 Task: Show Encryption Inspector
Action: Mouse moved to (38, 8)
Screenshot: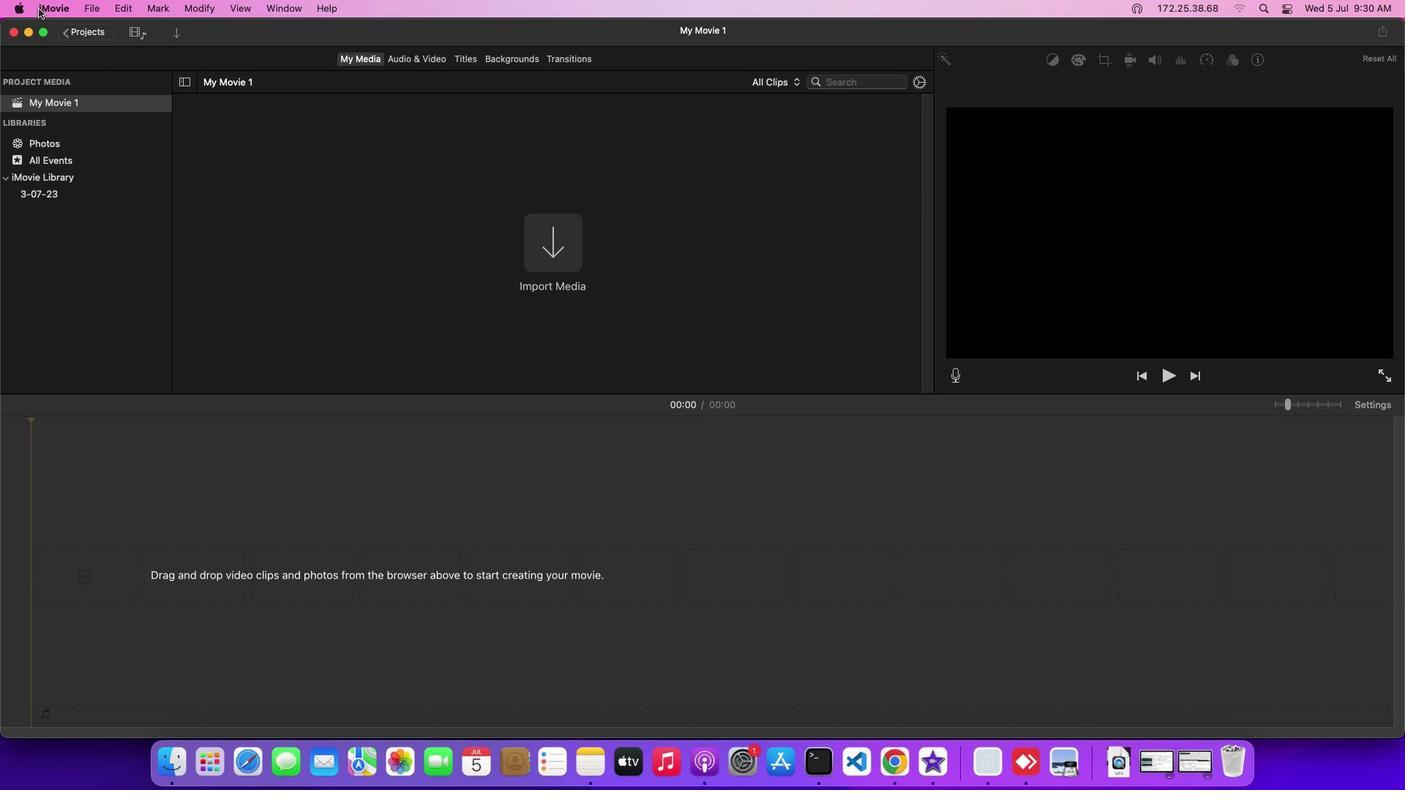 
Action: Mouse pressed left at (38, 8)
Screenshot: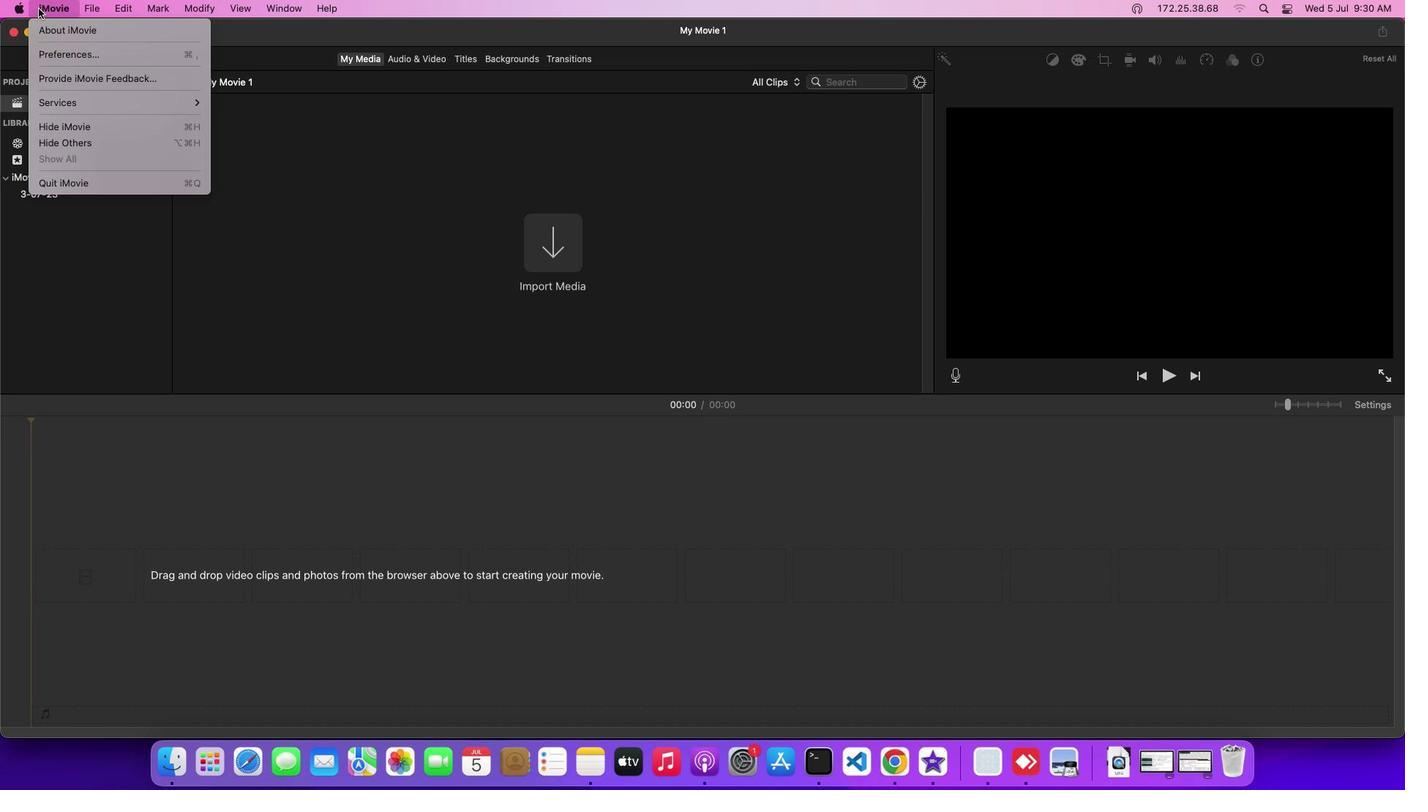 
Action: Mouse moved to (60, 31)
Screenshot: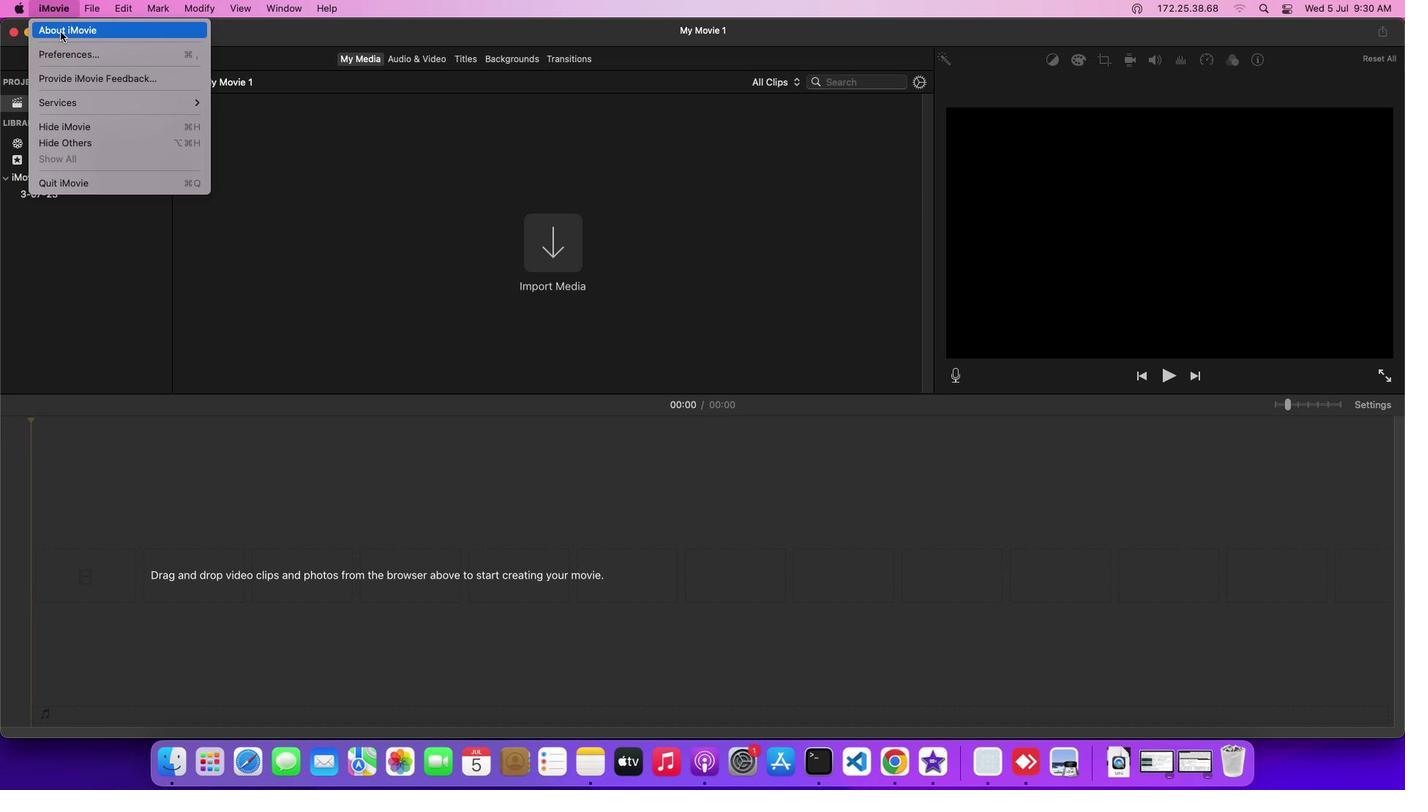 
Action: Mouse pressed left at (60, 31)
Screenshot: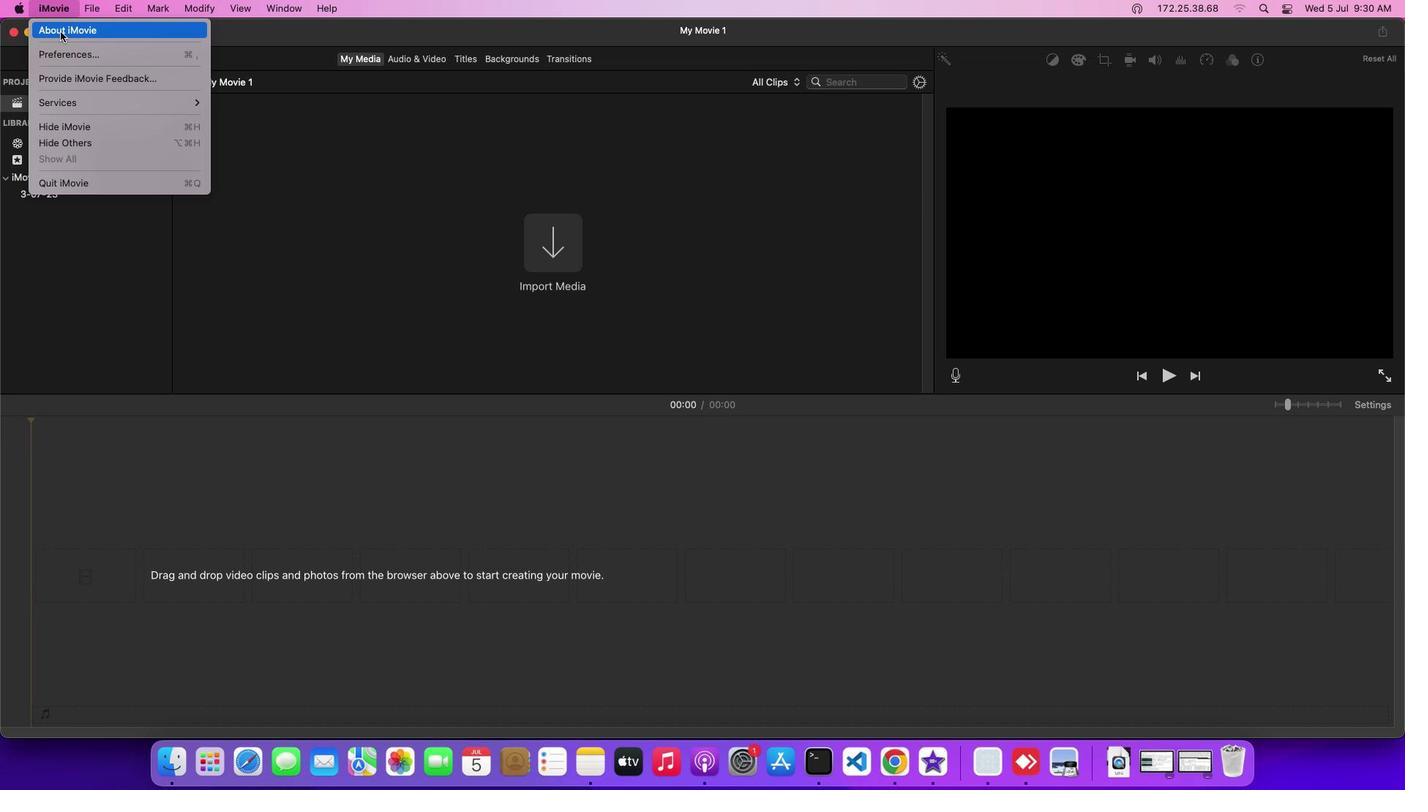 
Action: Mouse moved to (853, 434)
Screenshot: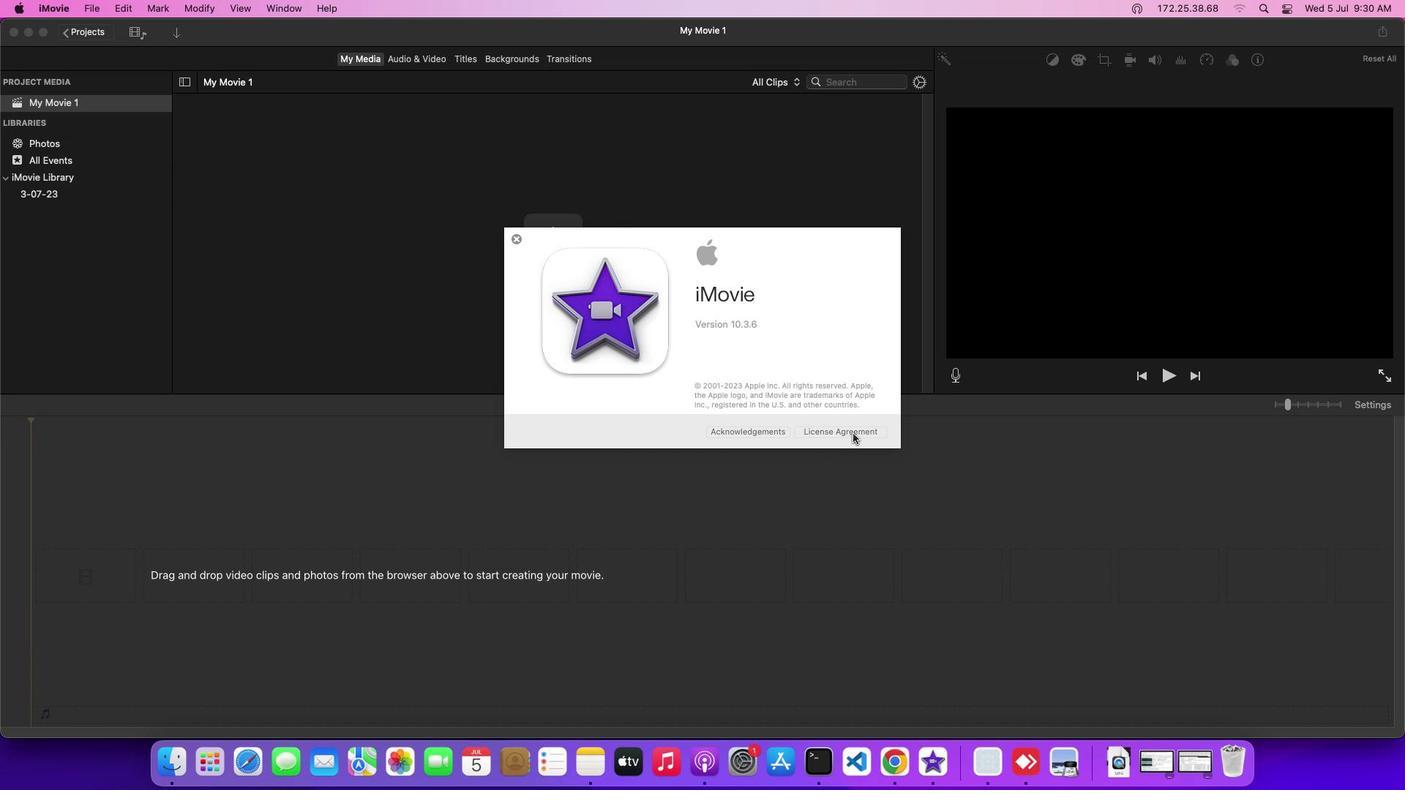
Action: Mouse pressed left at (853, 434)
Screenshot: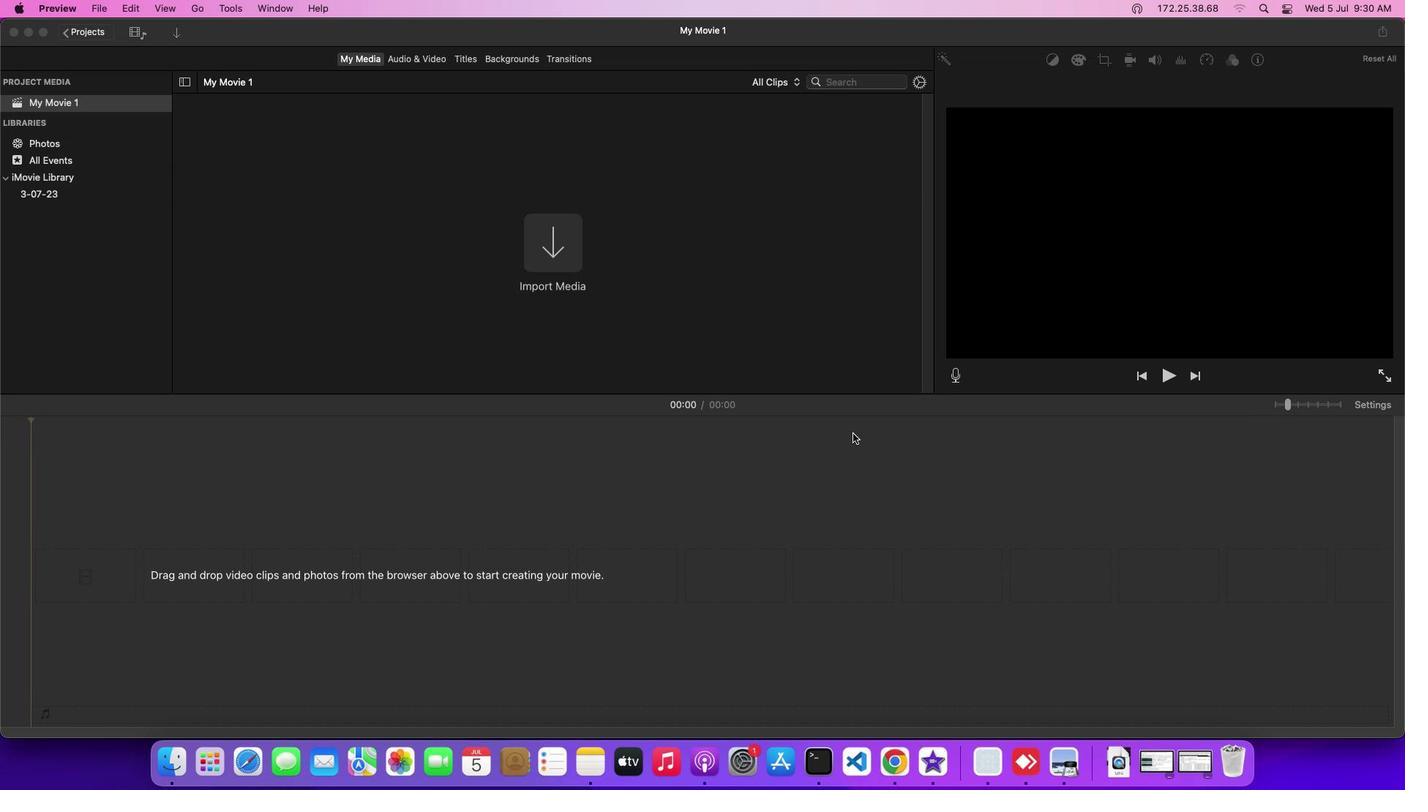 
Action: Mouse moved to (612, 37)
Screenshot: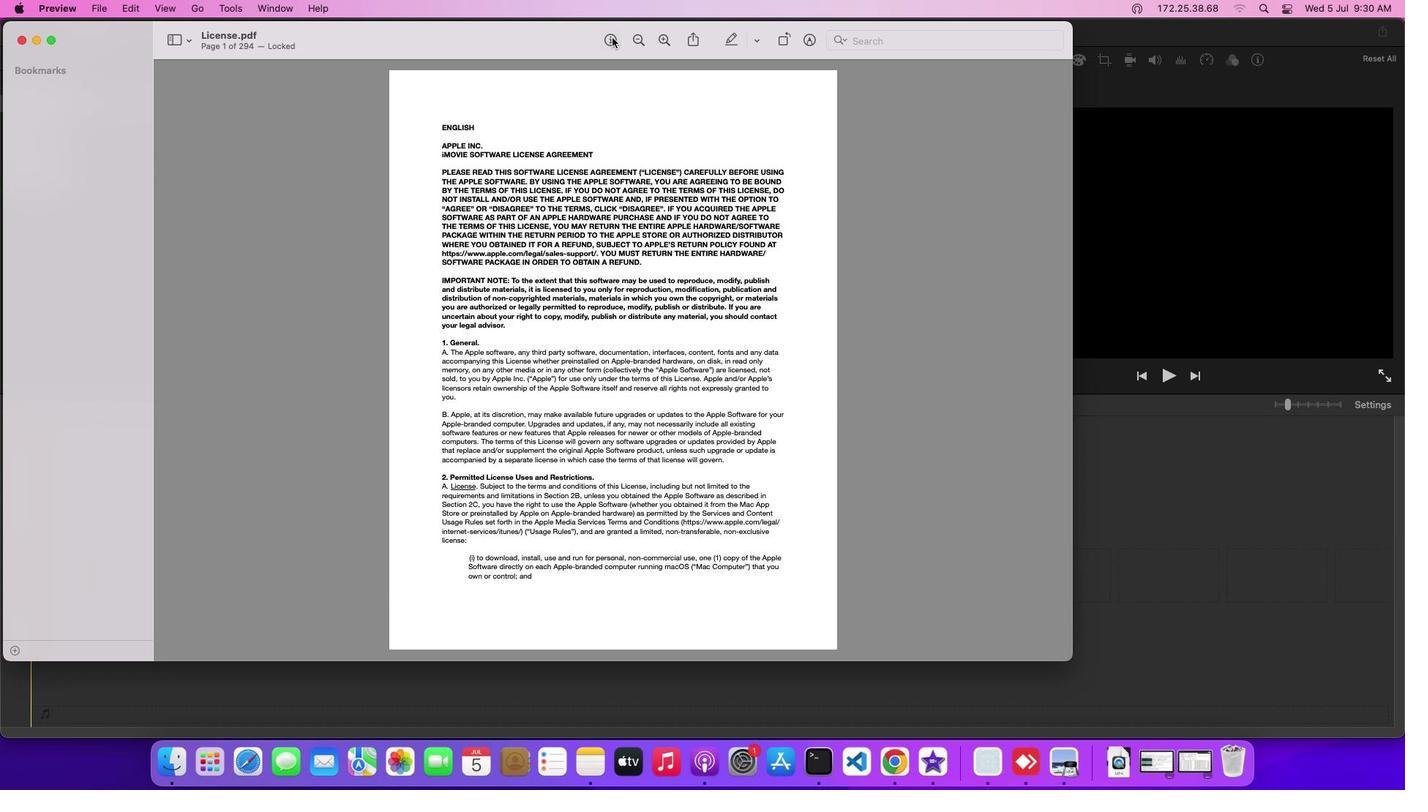 
Action: Mouse pressed left at (612, 37)
Screenshot: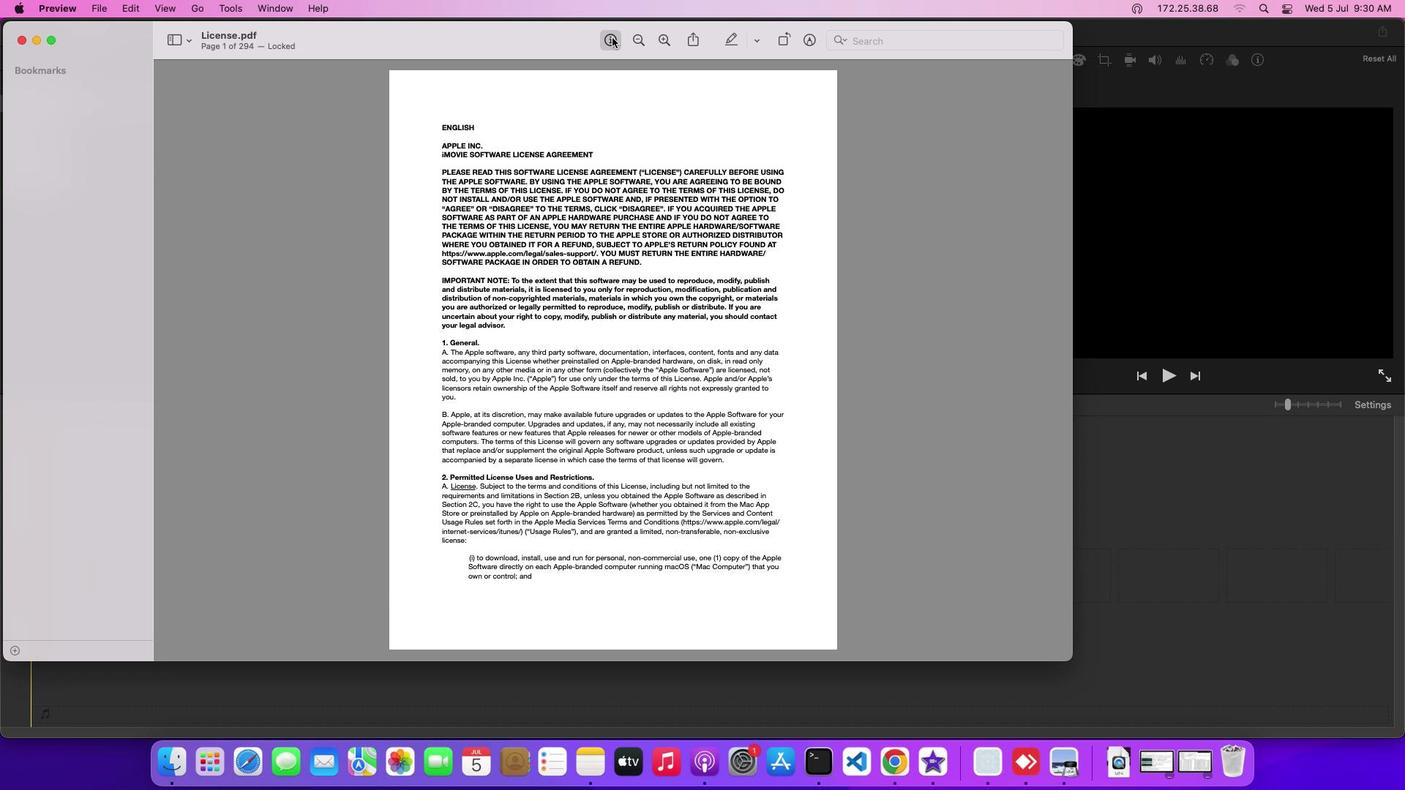 
Action: Mouse moved to (789, 51)
Screenshot: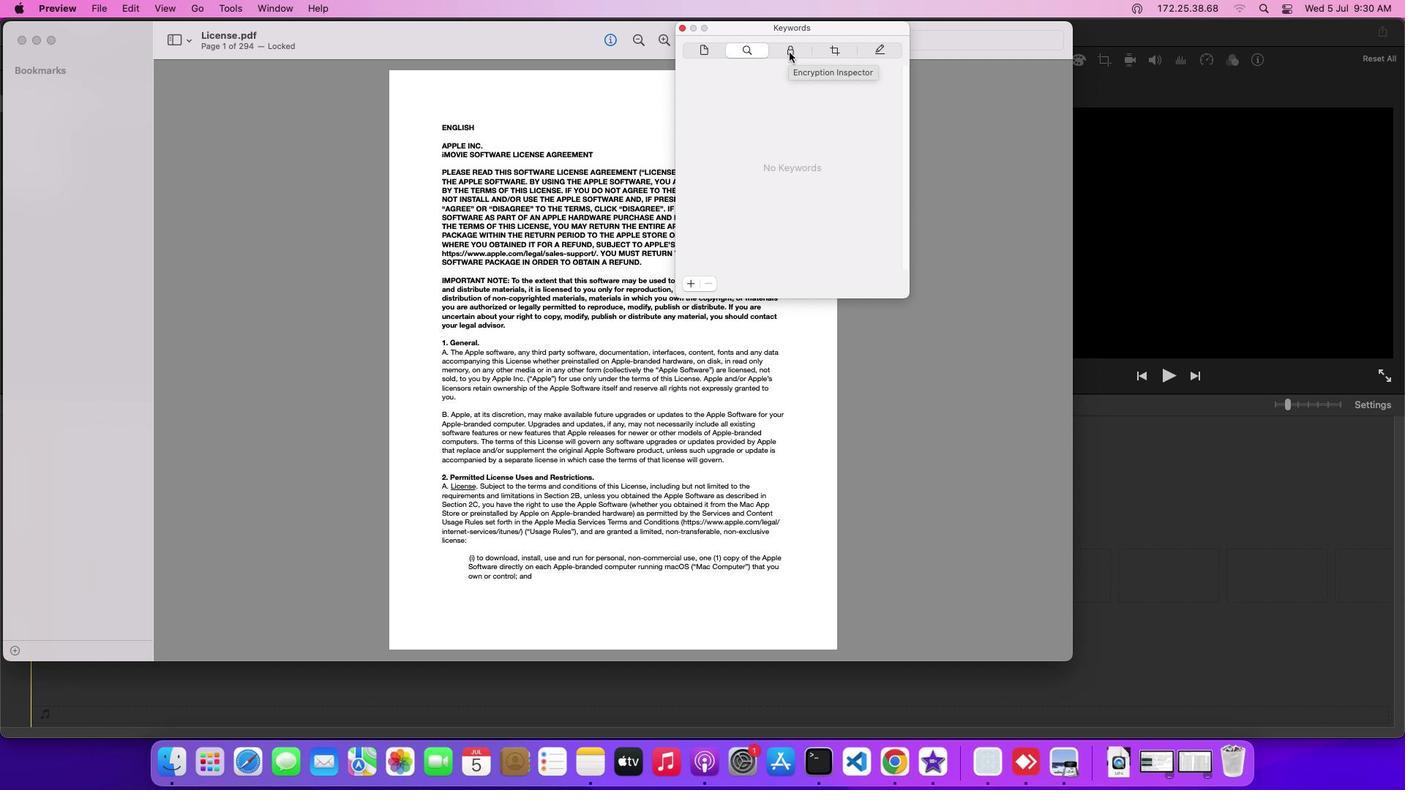 
Action: Mouse pressed left at (789, 51)
Screenshot: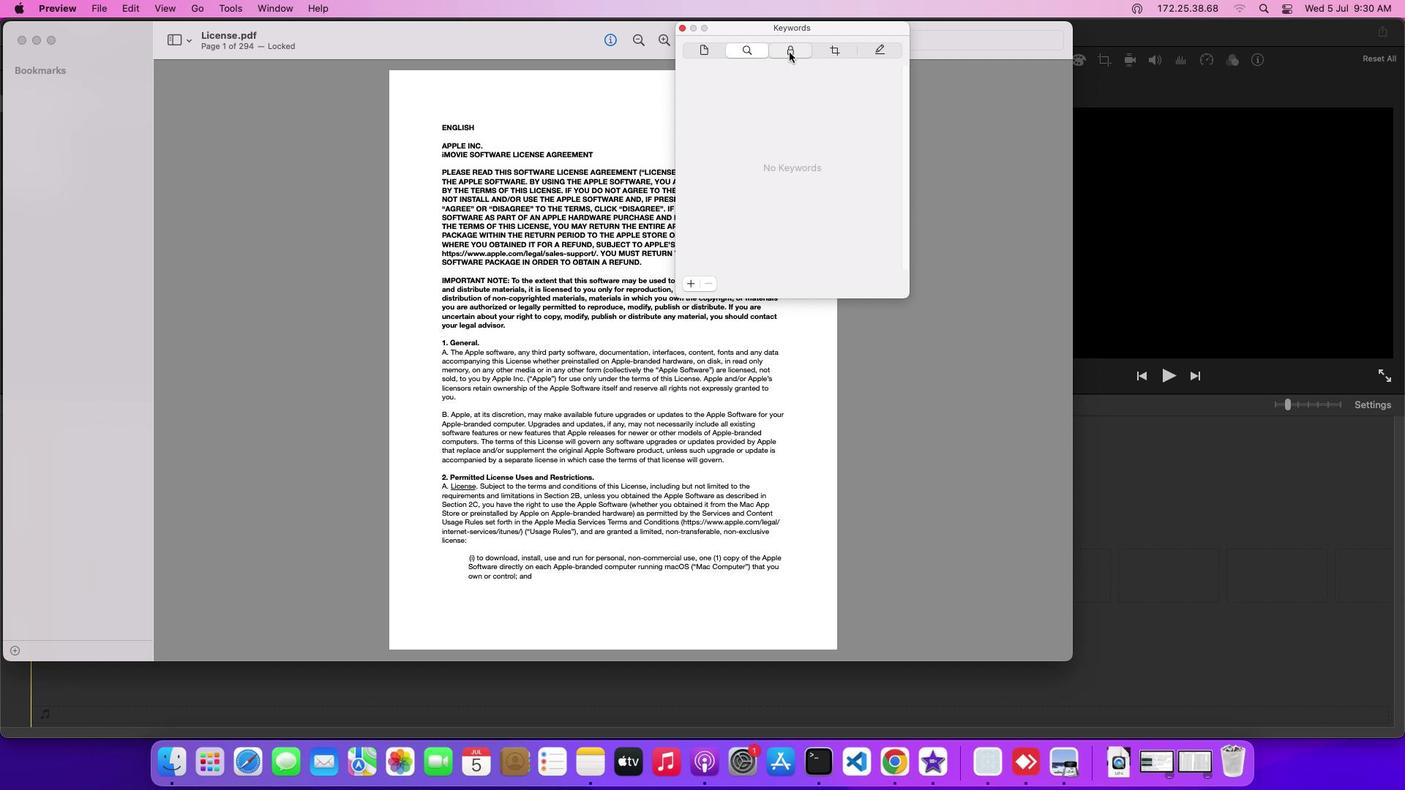 
Action: Mouse moved to (792, 54)
Screenshot: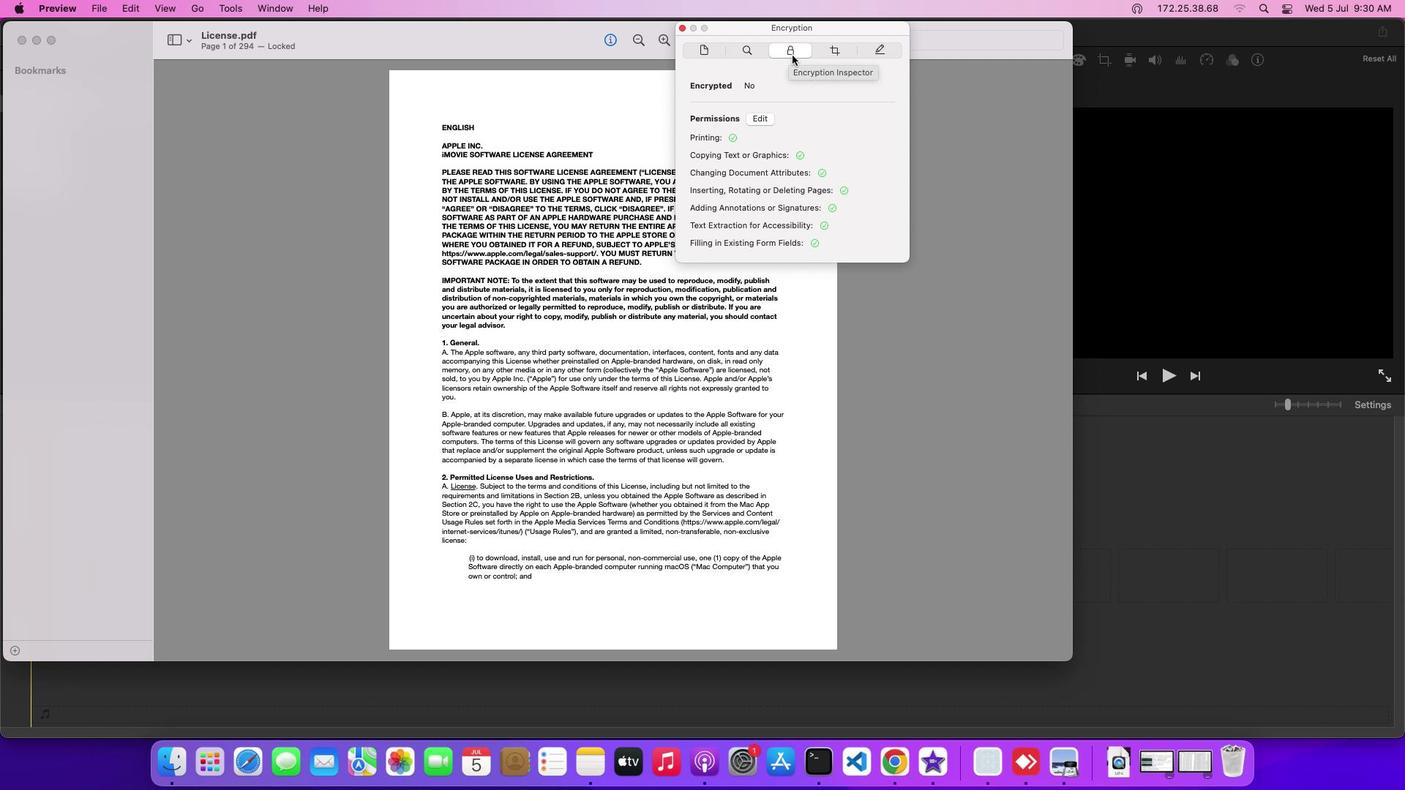 
